 Task: Add Sprouts Gardenia & Lotus Seed Sugar Scrub to the cart.
Action: Mouse moved to (944, 310)
Screenshot: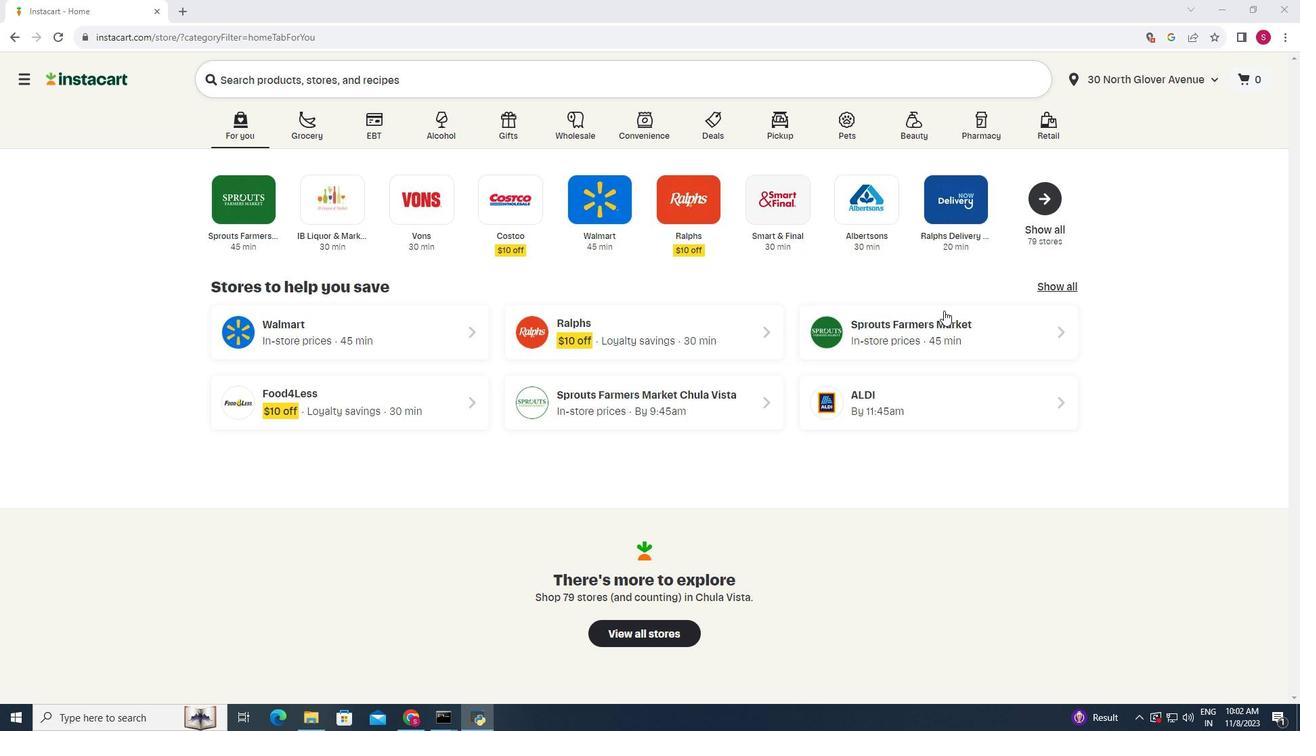 
Action: Mouse pressed left at (944, 310)
Screenshot: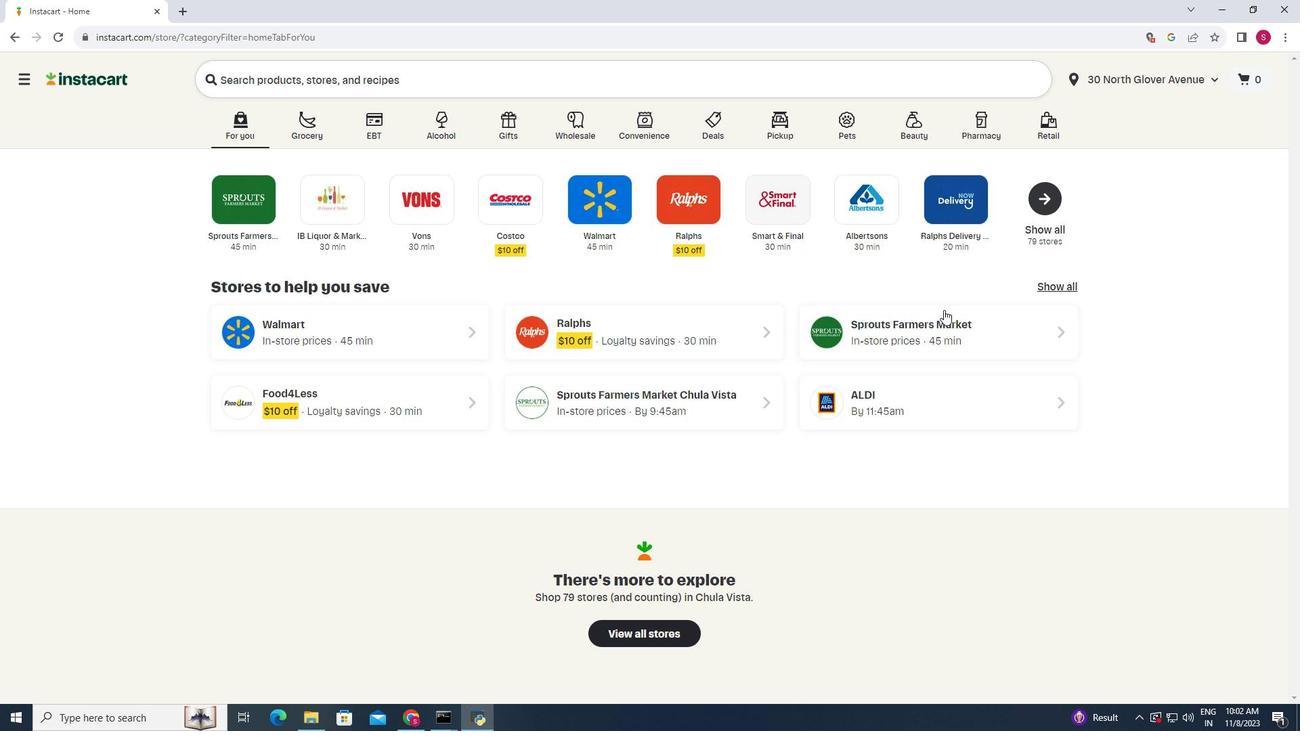 
Action: Mouse moved to (82, 507)
Screenshot: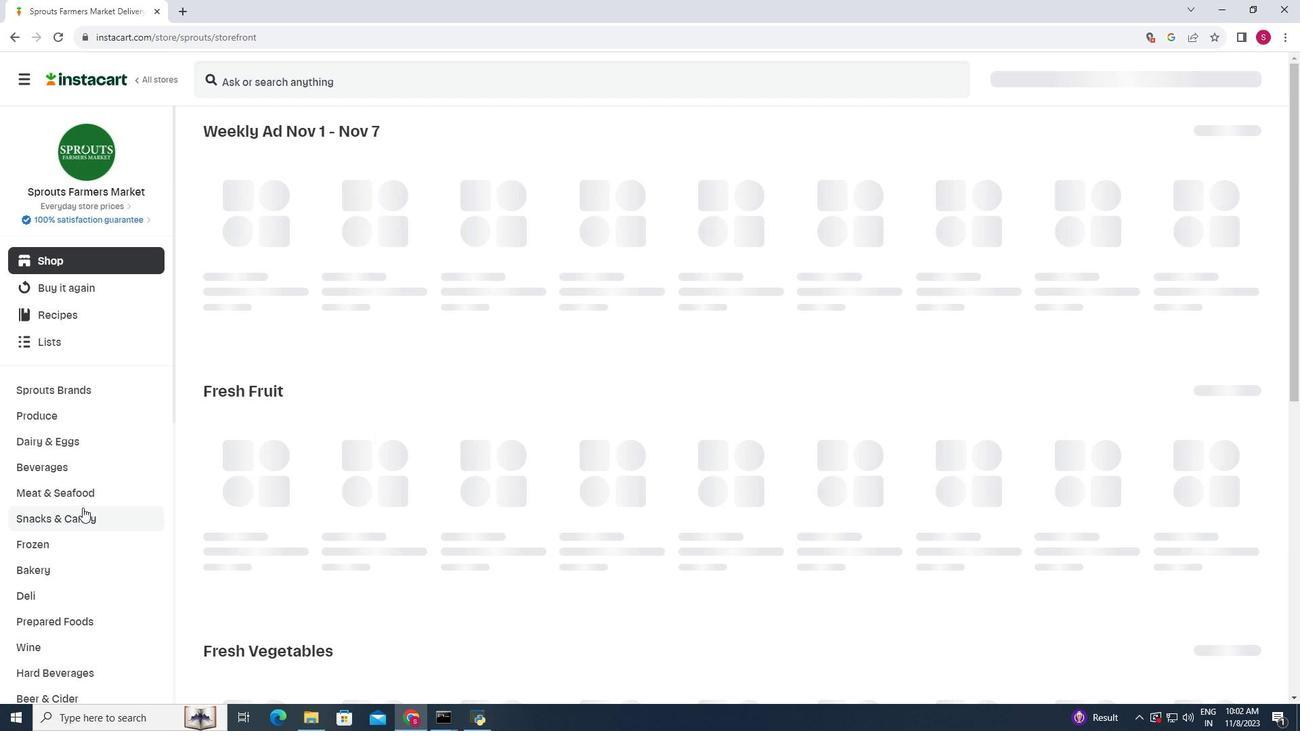 
Action: Mouse scrolled (82, 507) with delta (0, 0)
Screenshot: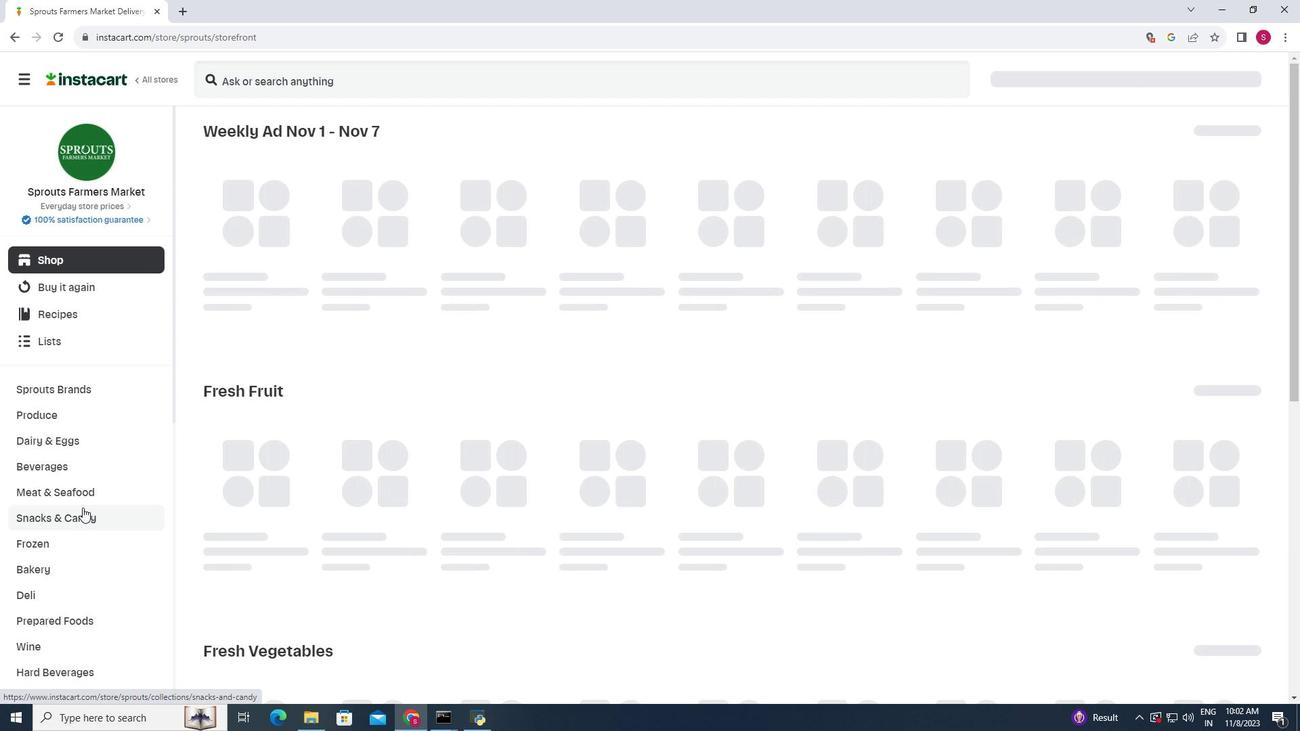 
Action: Mouse scrolled (82, 507) with delta (0, 0)
Screenshot: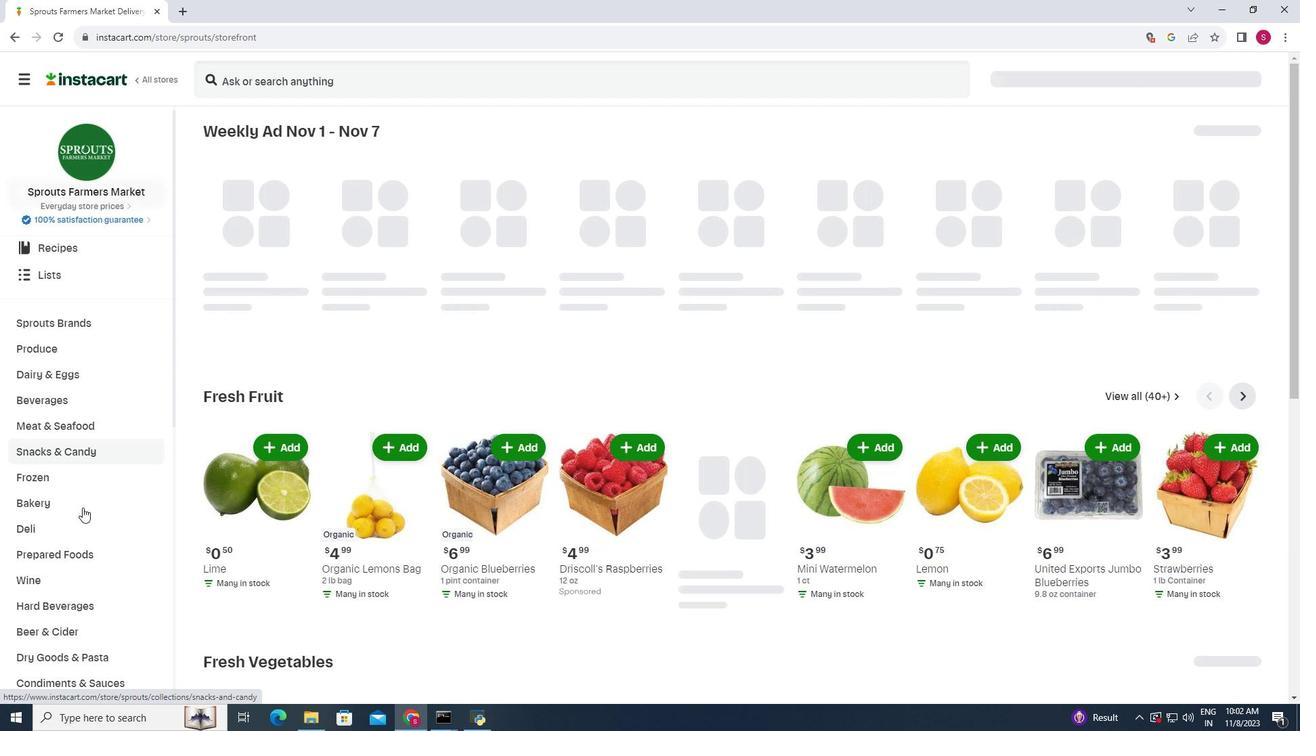 
Action: Mouse scrolled (82, 507) with delta (0, 0)
Screenshot: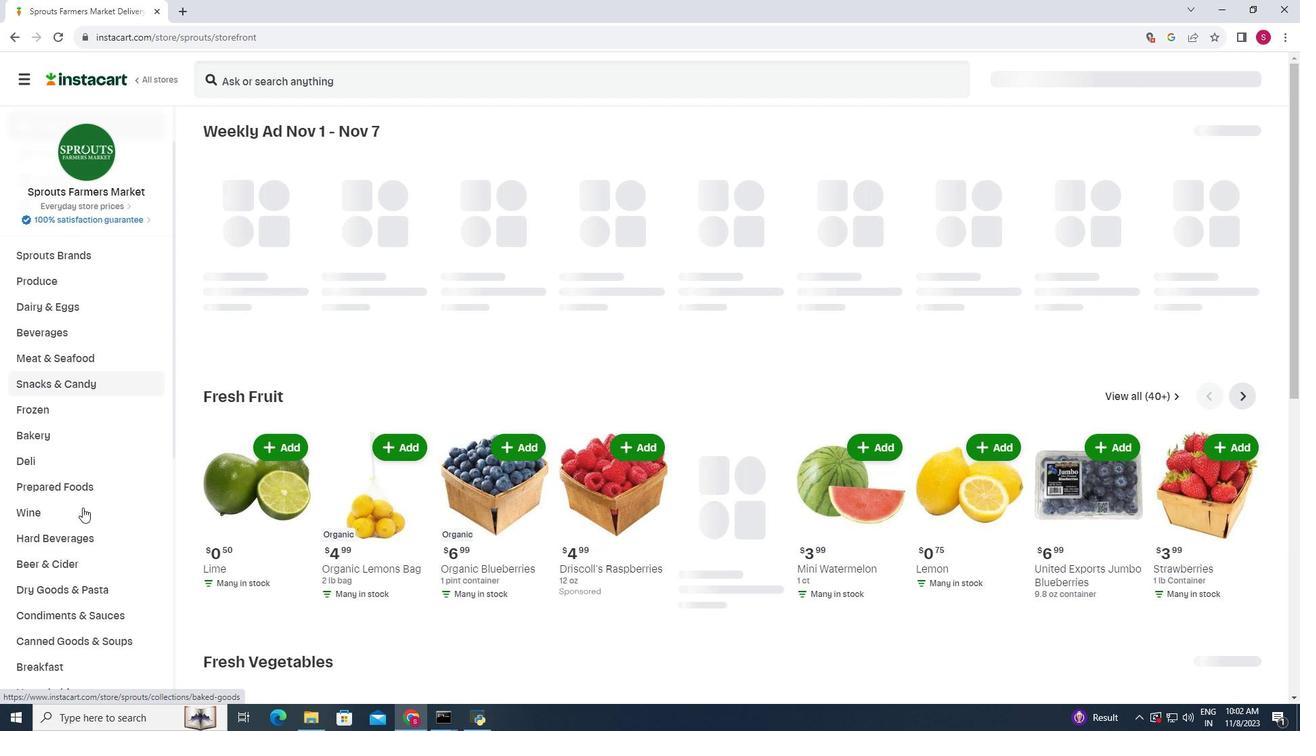 
Action: Mouse scrolled (82, 507) with delta (0, 0)
Screenshot: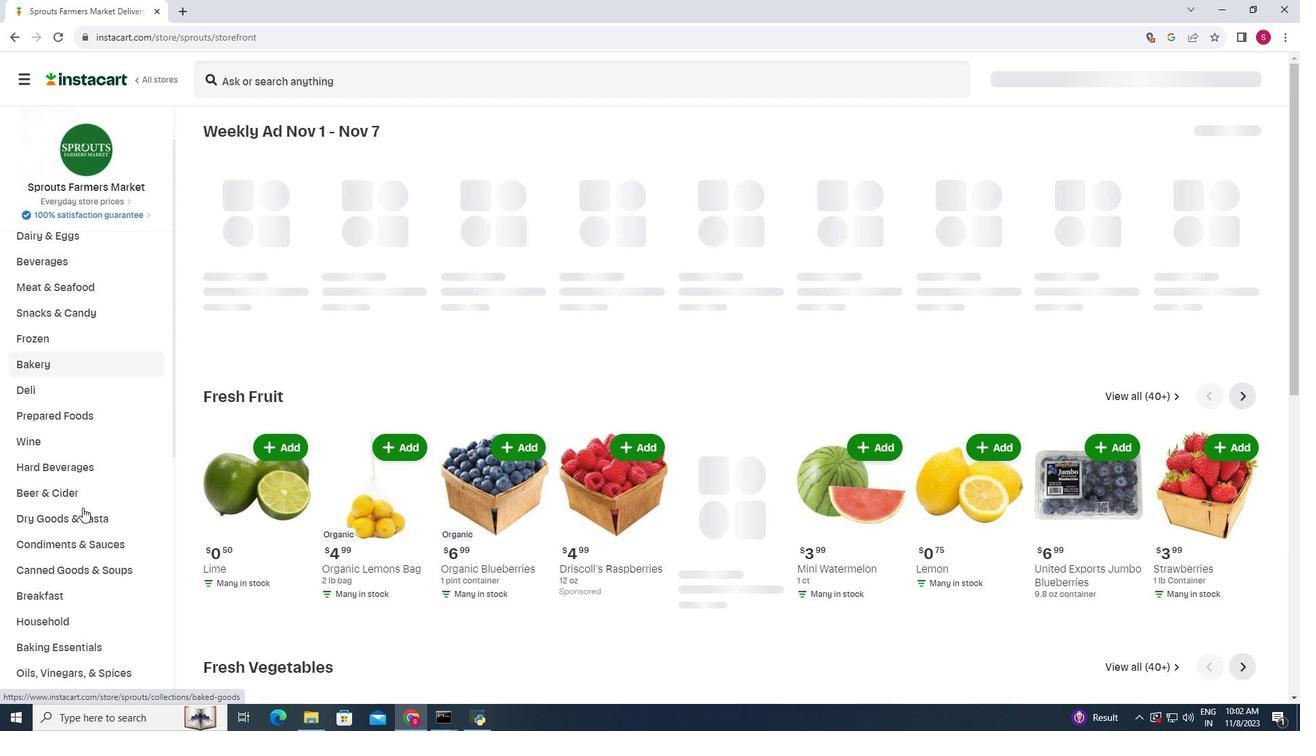 
Action: Mouse scrolled (82, 507) with delta (0, 0)
Screenshot: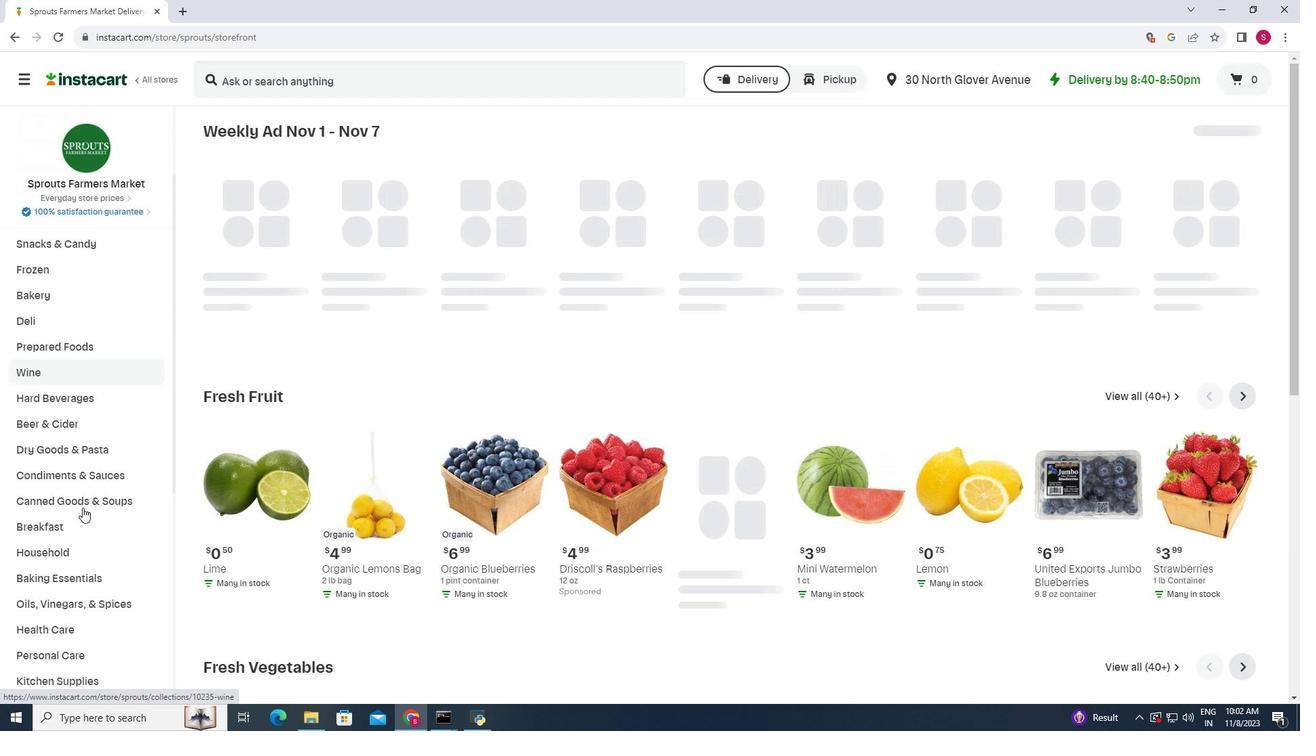
Action: Mouse moved to (87, 481)
Screenshot: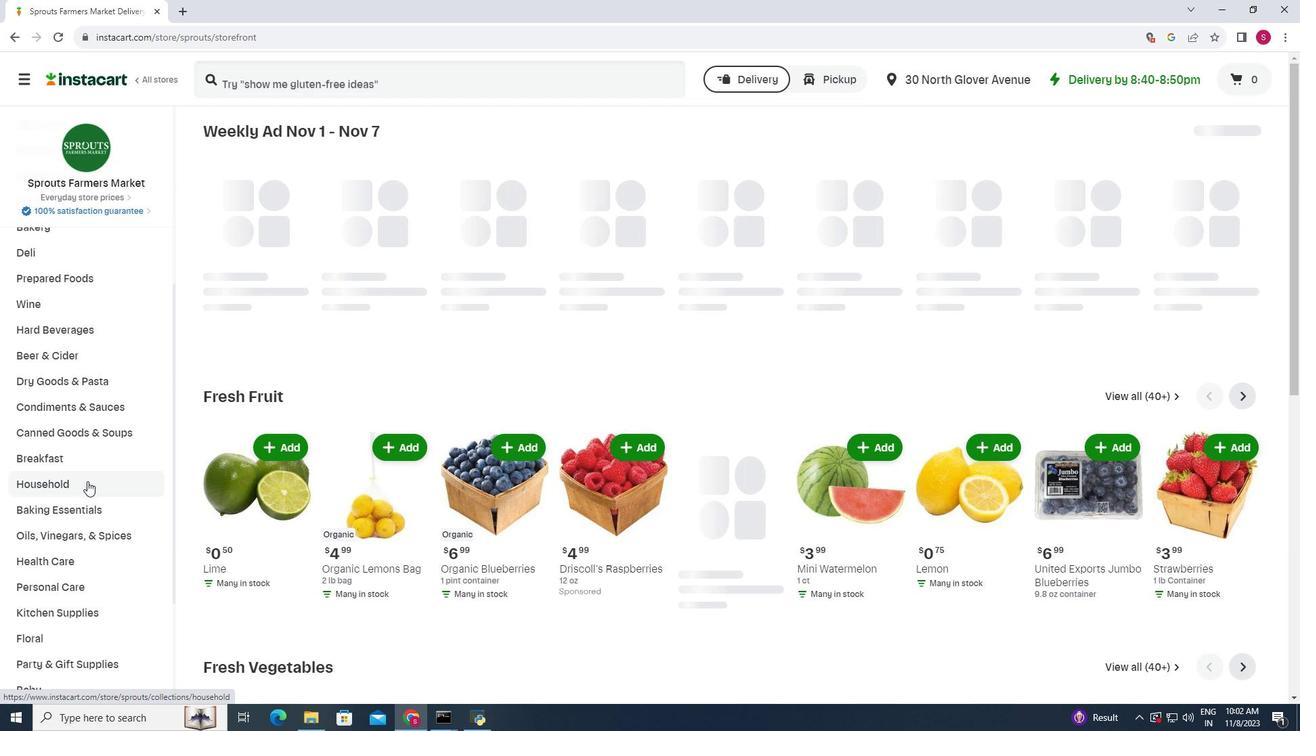 
Action: Mouse pressed left at (87, 481)
Screenshot: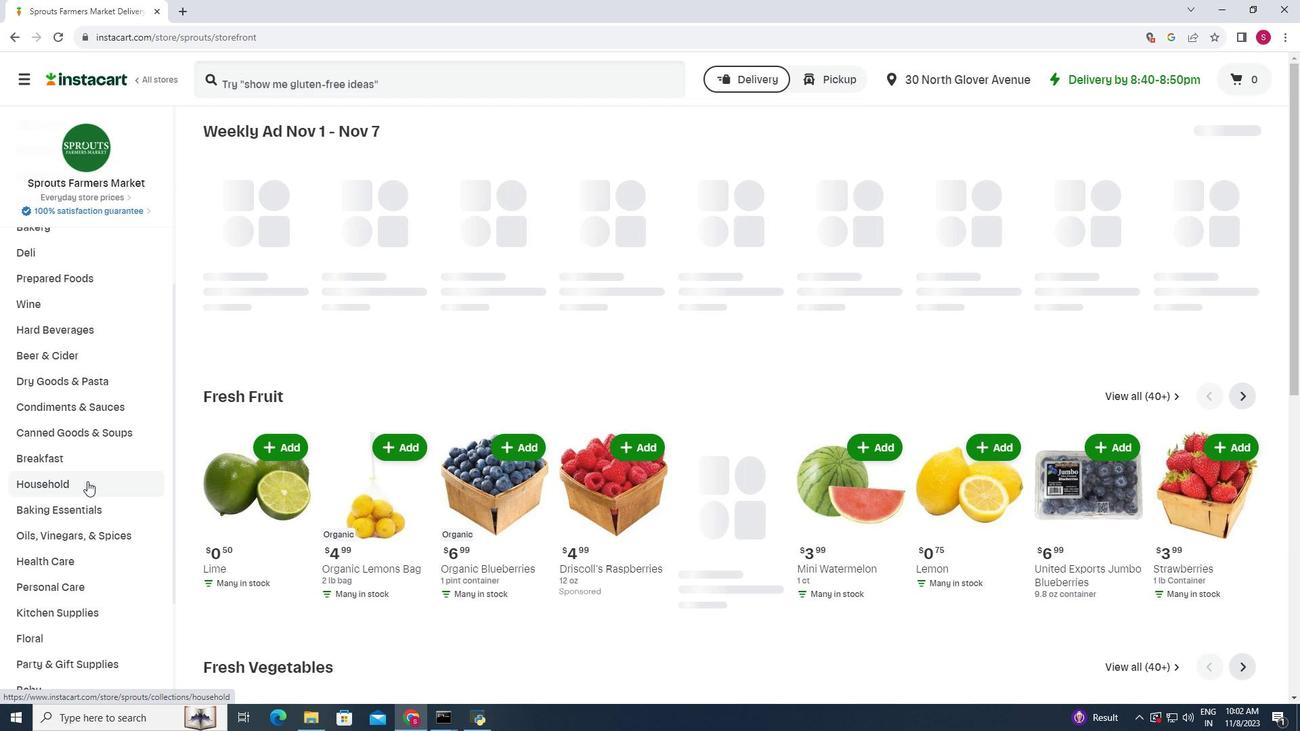 
Action: Mouse moved to (941, 167)
Screenshot: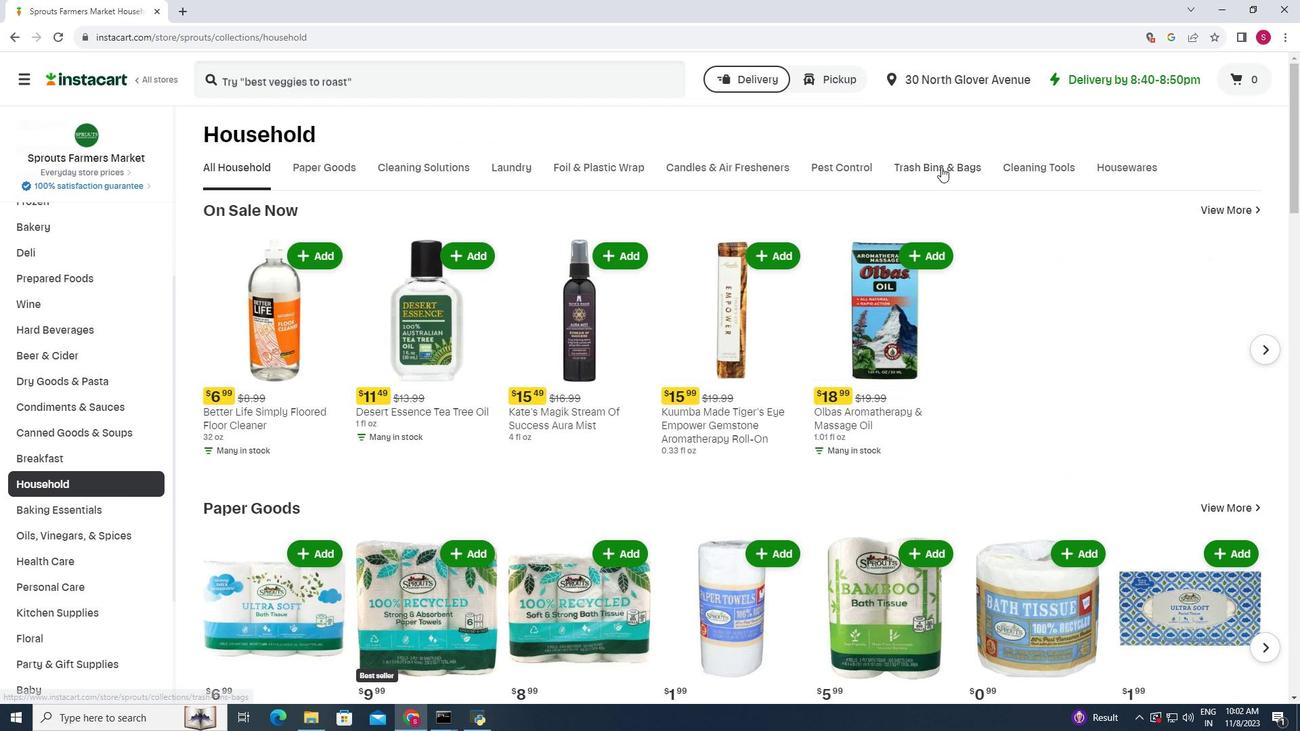 
Action: Mouse pressed left at (941, 167)
Screenshot: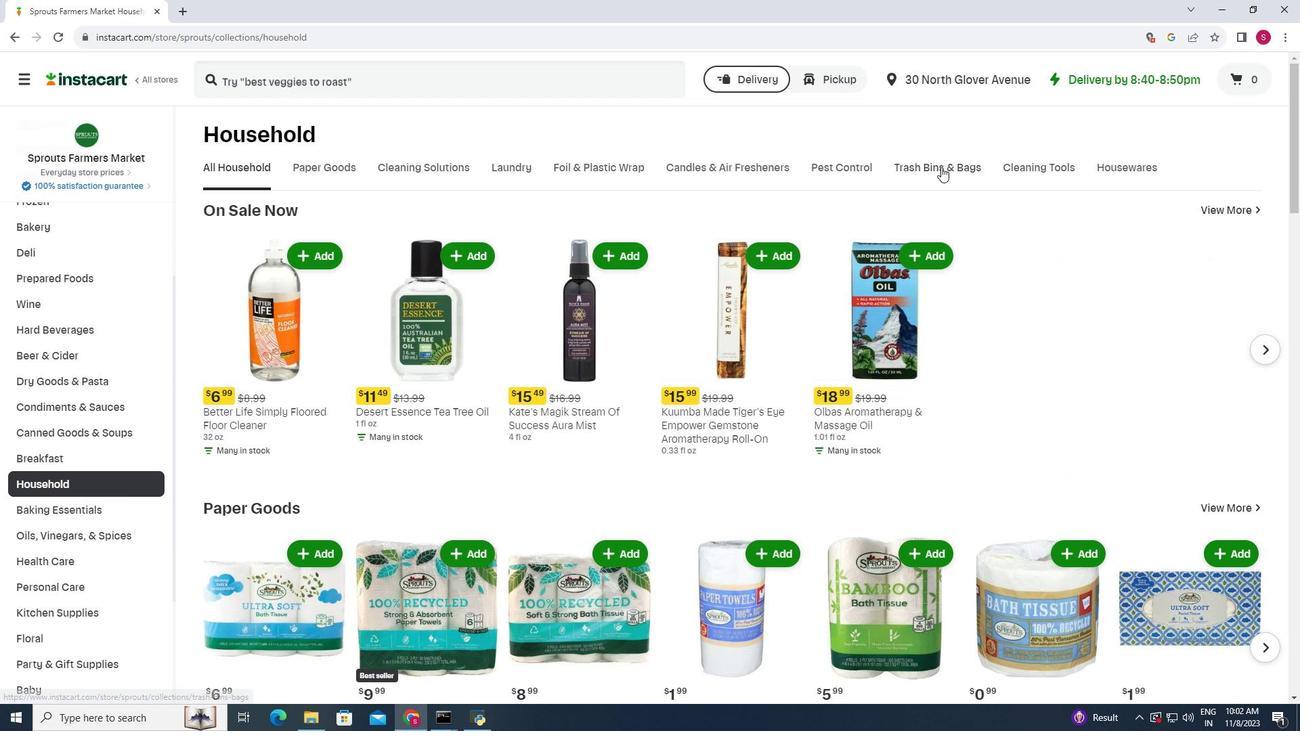 
Action: Mouse moved to (625, 265)
Screenshot: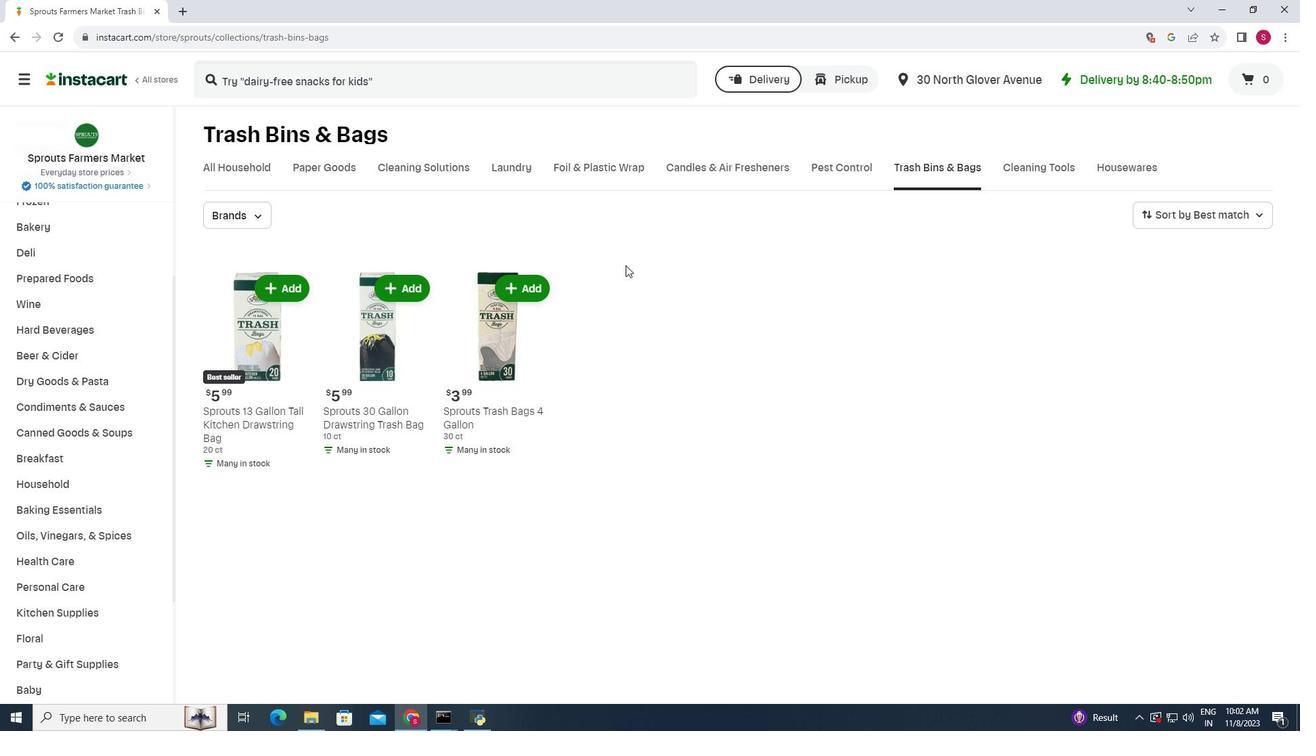 
